Task: Schedule a training session for the customer support team on effective communication, active listening, and empathetic handling of customer inquiries on September 24th from 10 AM to 12:30 PM.
Action: Mouse moved to (45, 110)
Screenshot: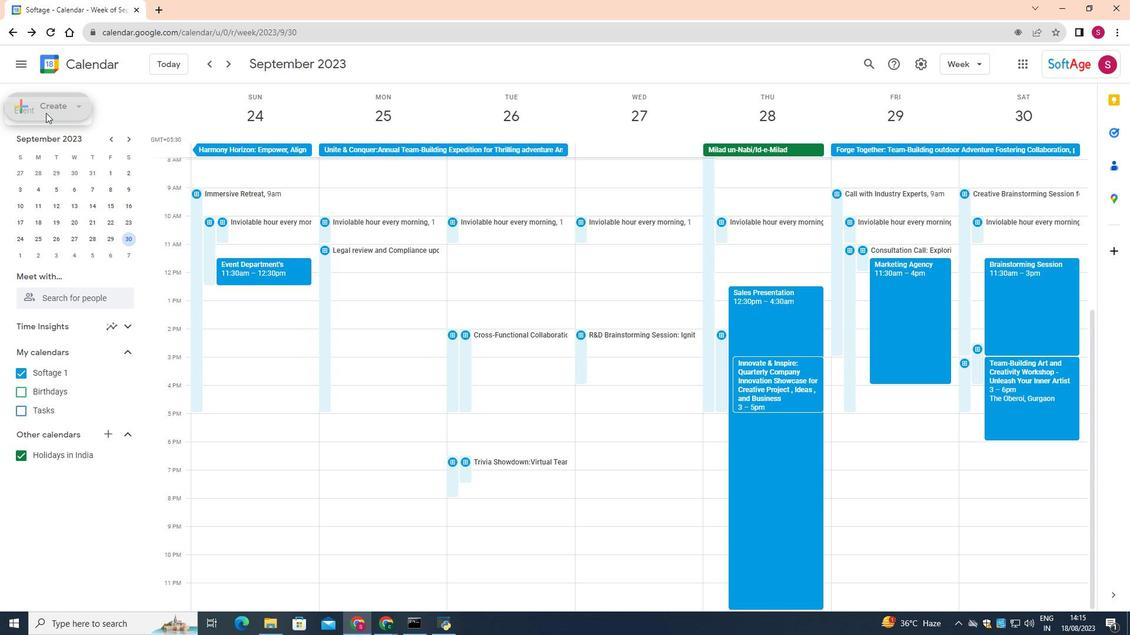 
Action: Mouse pressed left at (45, 110)
Screenshot: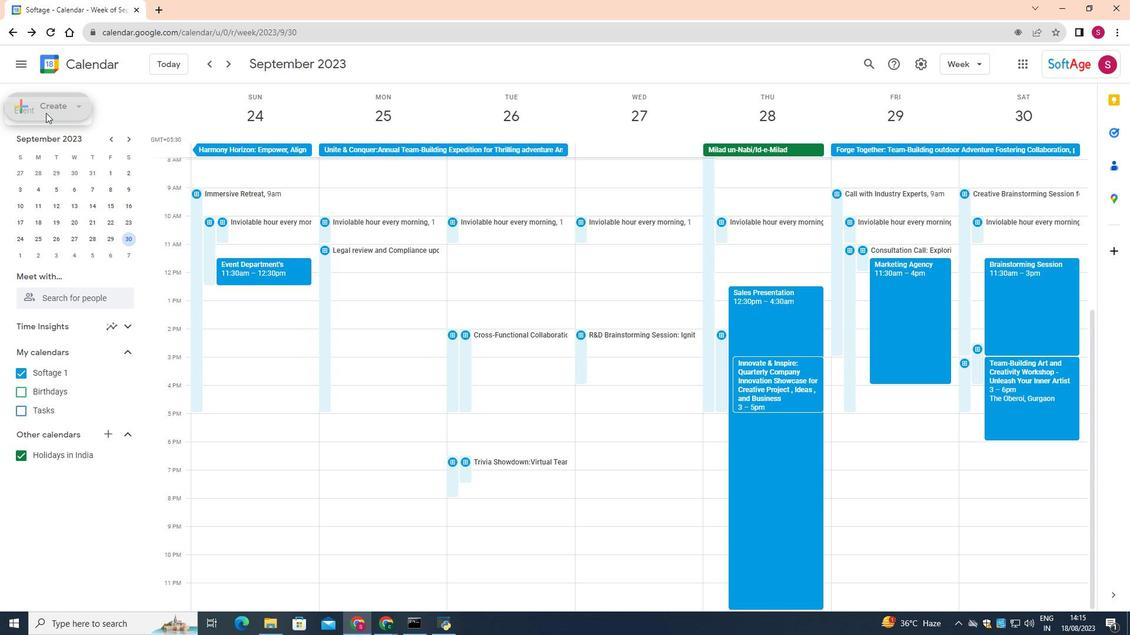 
Action: Mouse moved to (64, 231)
Screenshot: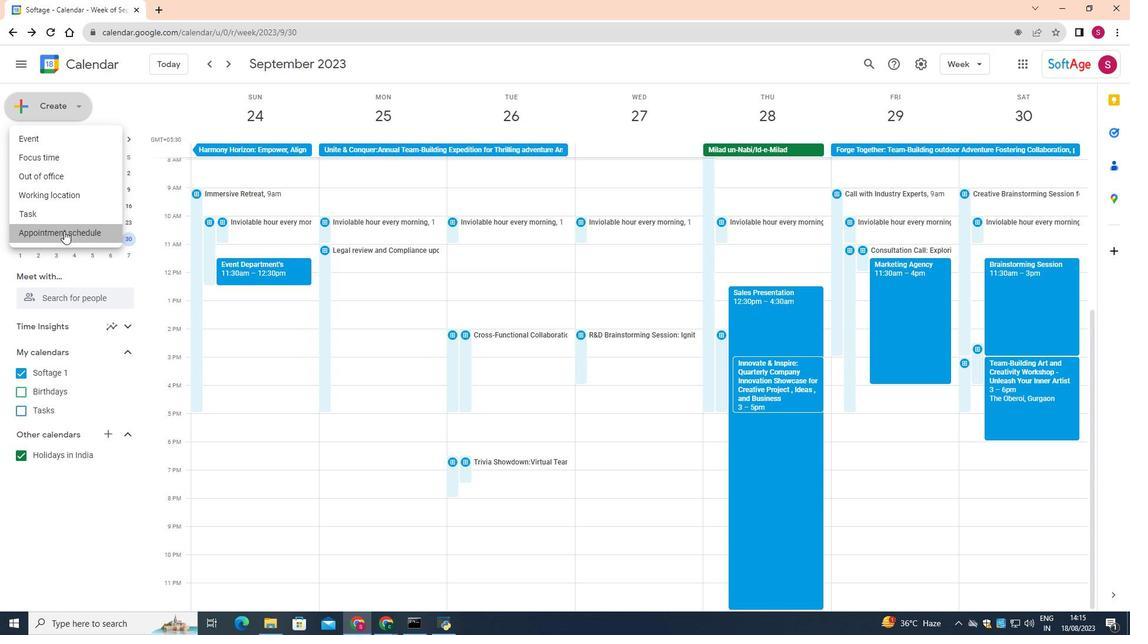 
Action: Mouse pressed left at (64, 231)
Screenshot: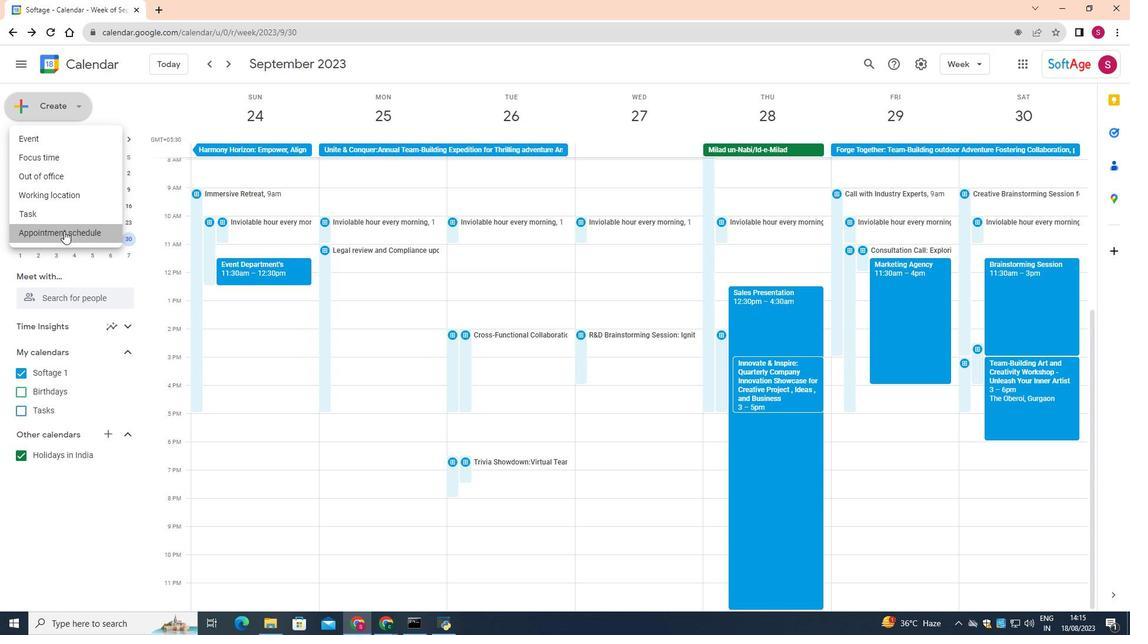 
Action: Mouse moved to (137, 105)
Screenshot: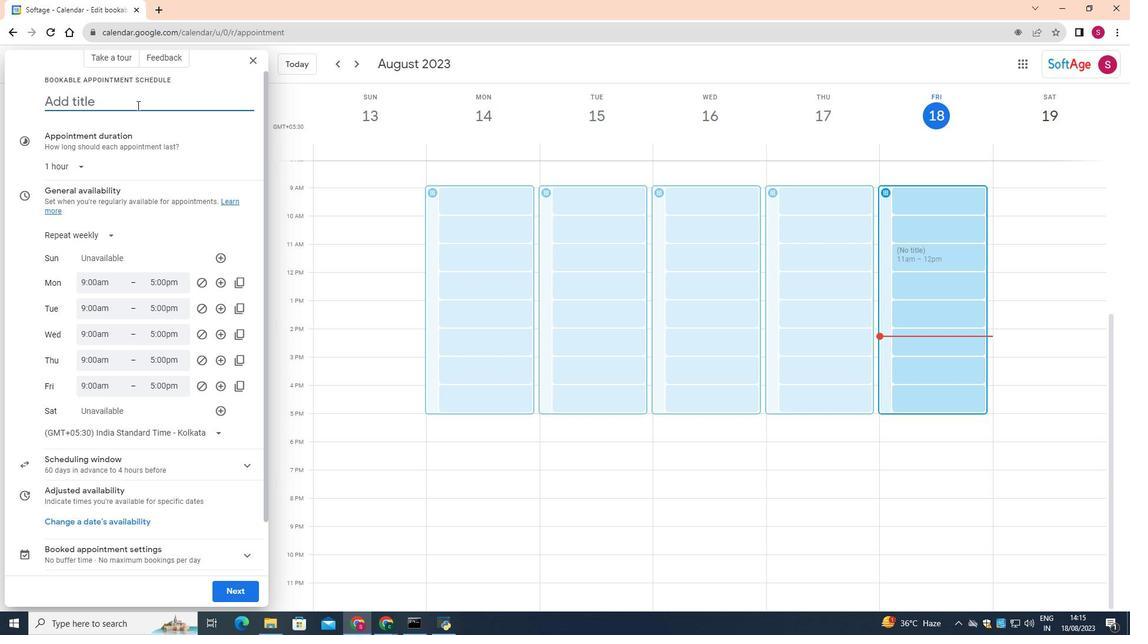 
Action: Mouse pressed left at (137, 105)
Screenshot: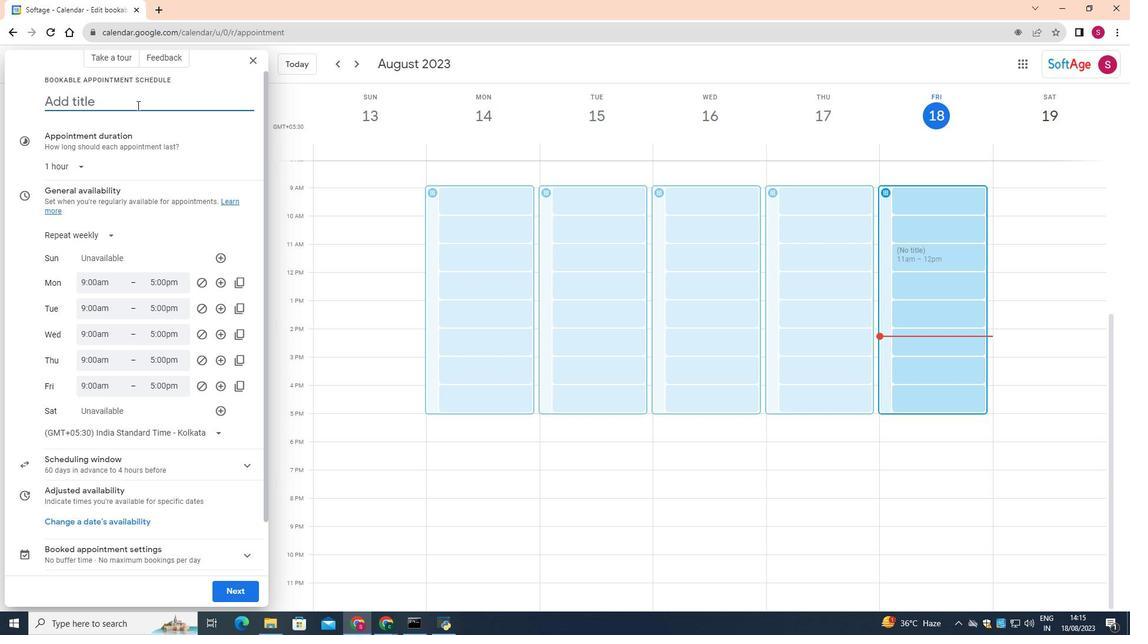 
Action: Key pressed <Key.shift>Training<Key.space><Key.shift>Session<Key.space>for<Key.space><Key.shift>Customer<Key.space><Key.shift>Support<Key.space><Key.shift>Team<Key.shift_r>:<Key.space><Key.shift>Mastering<Key.space><Key.shift>Effective<Key.space><Key.shift>Communication<Key.space>and<Key.space><Key.shift>Empathy
Screenshot: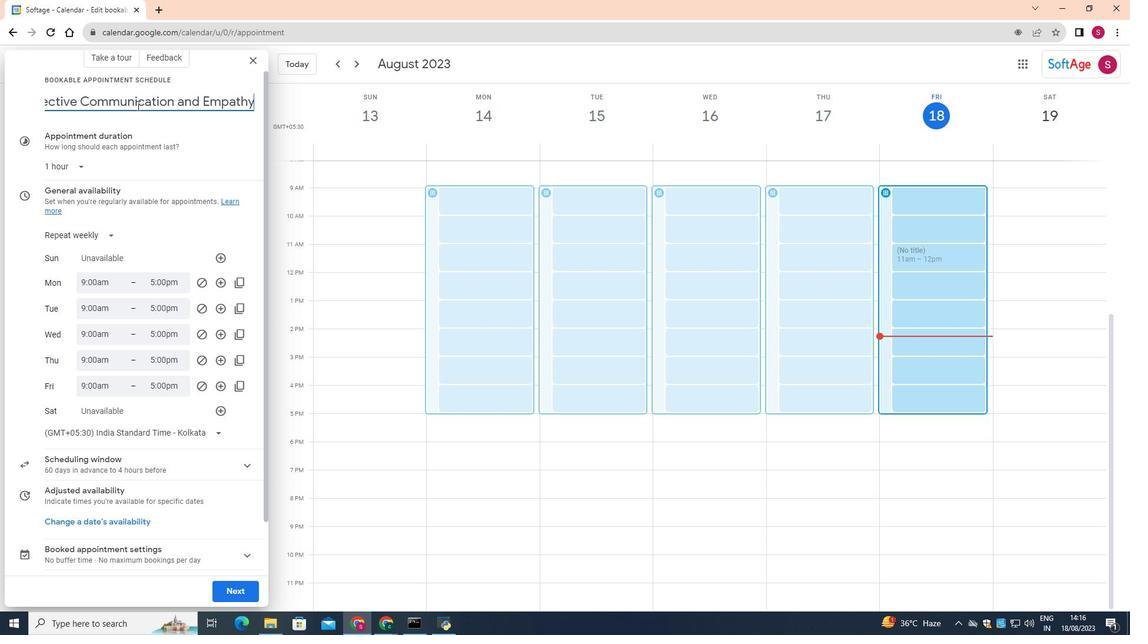 
Action: Mouse moved to (75, 238)
Screenshot: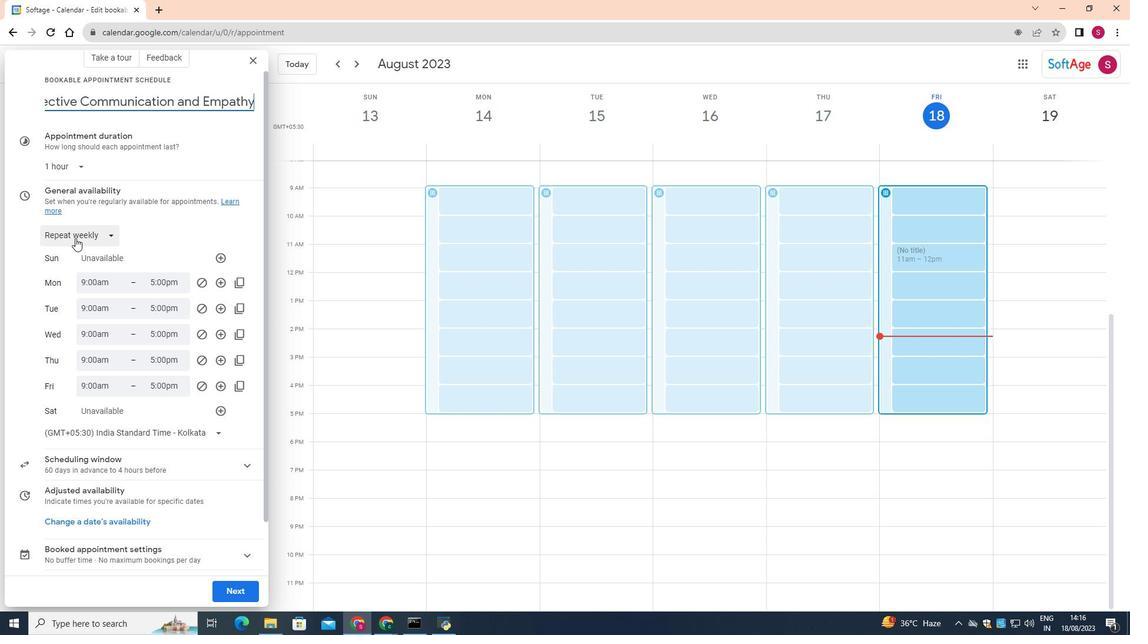 
Action: Mouse pressed left at (75, 238)
Screenshot: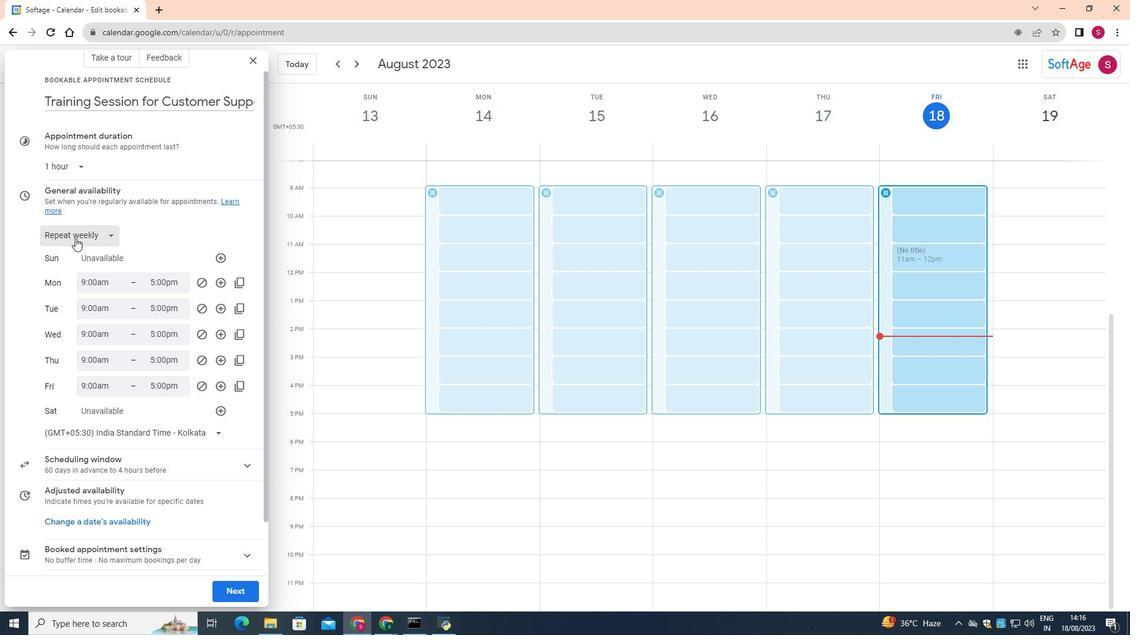 
Action: Mouse moved to (71, 255)
Screenshot: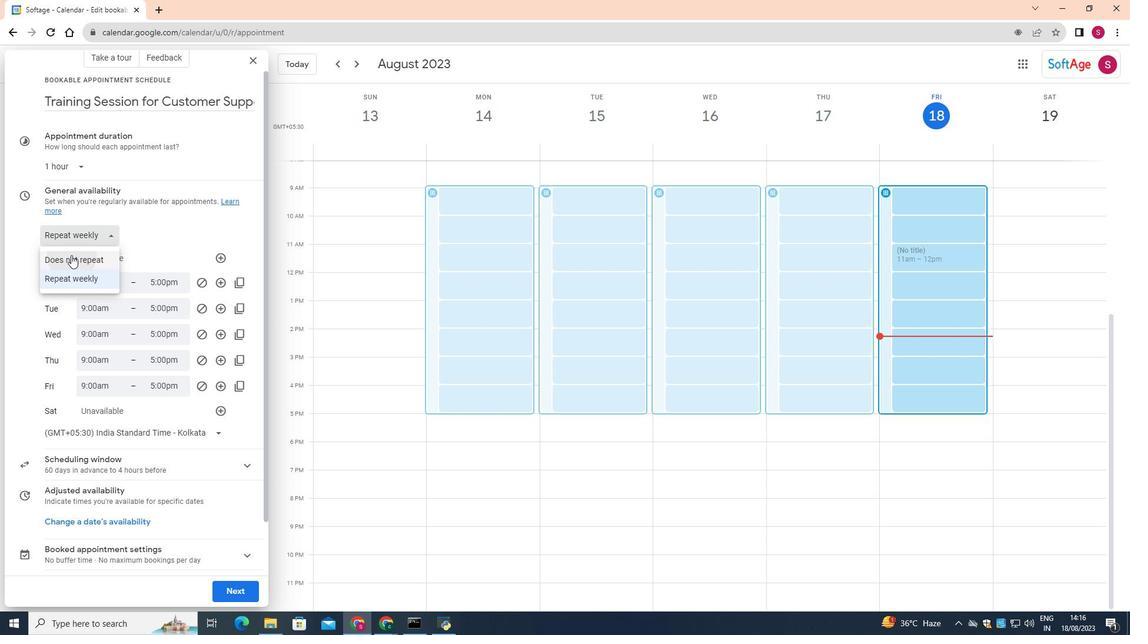 
Action: Mouse pressed left at (71, 255)
Screenshot: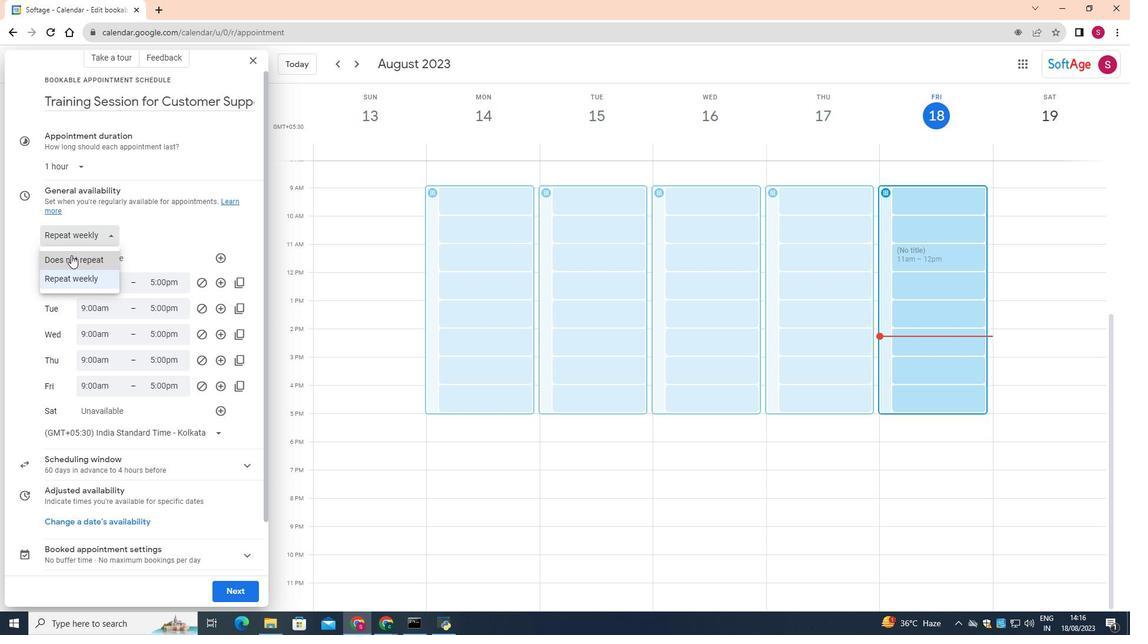 
Action: Mouse moved to (85, 246)
Screenshot: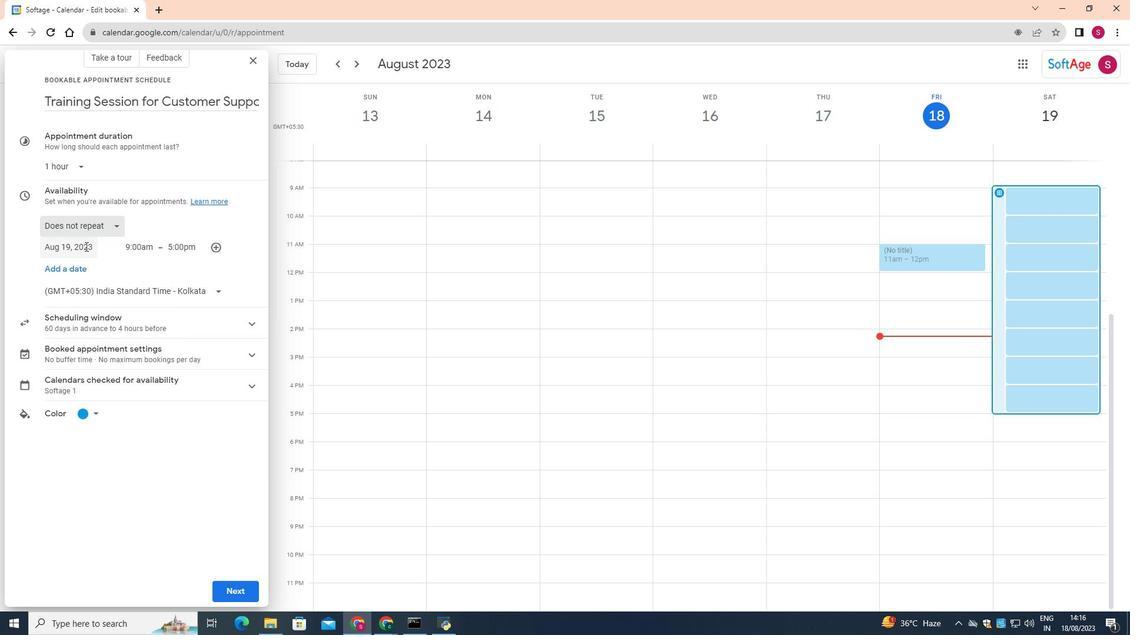 
Action: Mouse pressed left at (85, 246)
Screenshot: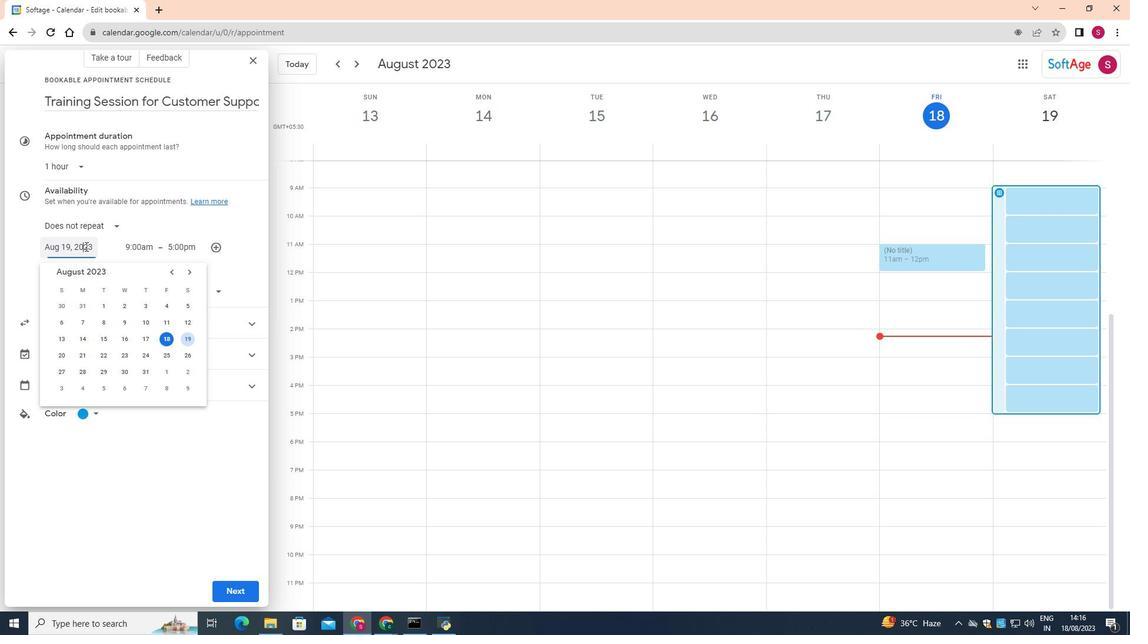 
Action: Mouse moved to (184, 268)
Screenshot: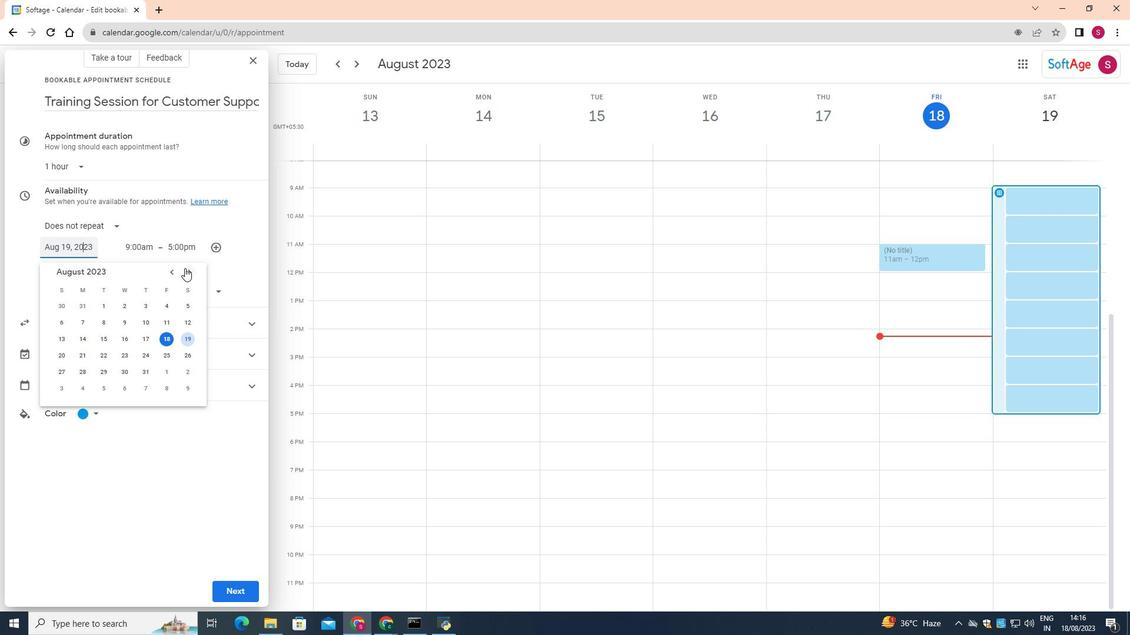 
Action: Mouse pressed left at (184, 268)
Screenshot: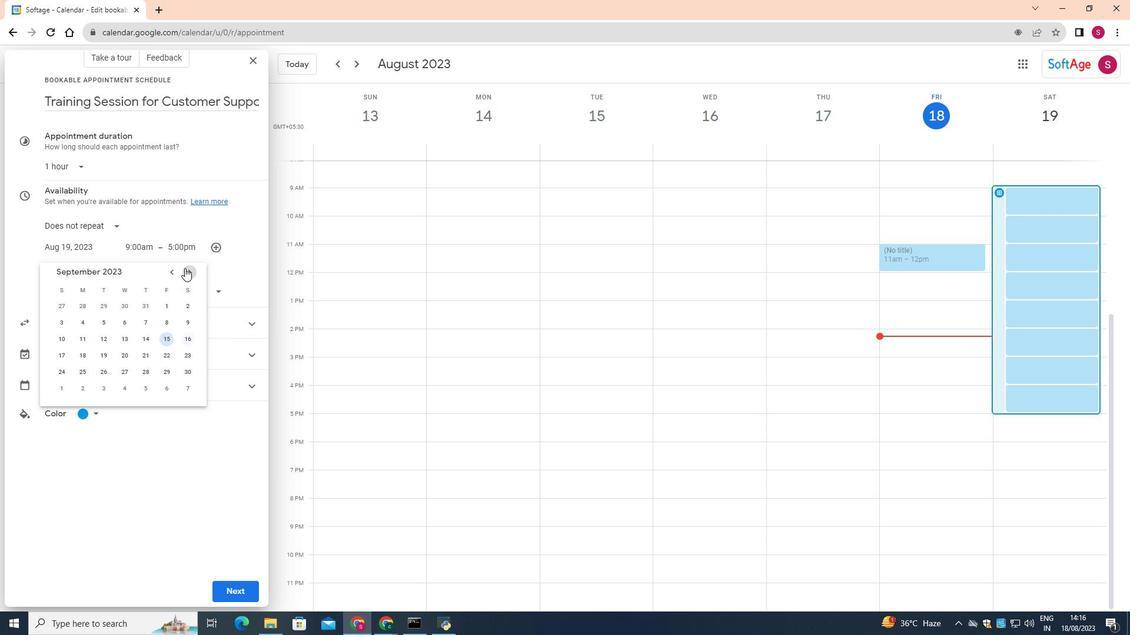 
Action: Mouse moved to (62, 375)
Screenshot: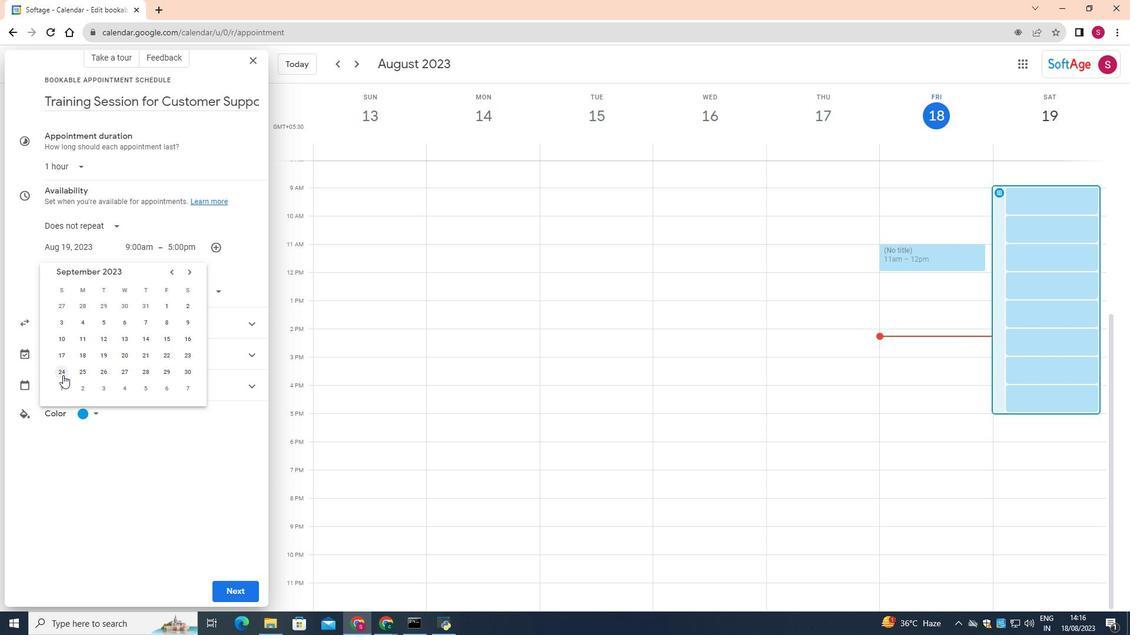 
Action: Mouse pressed left at (62, 375)
Screenshot: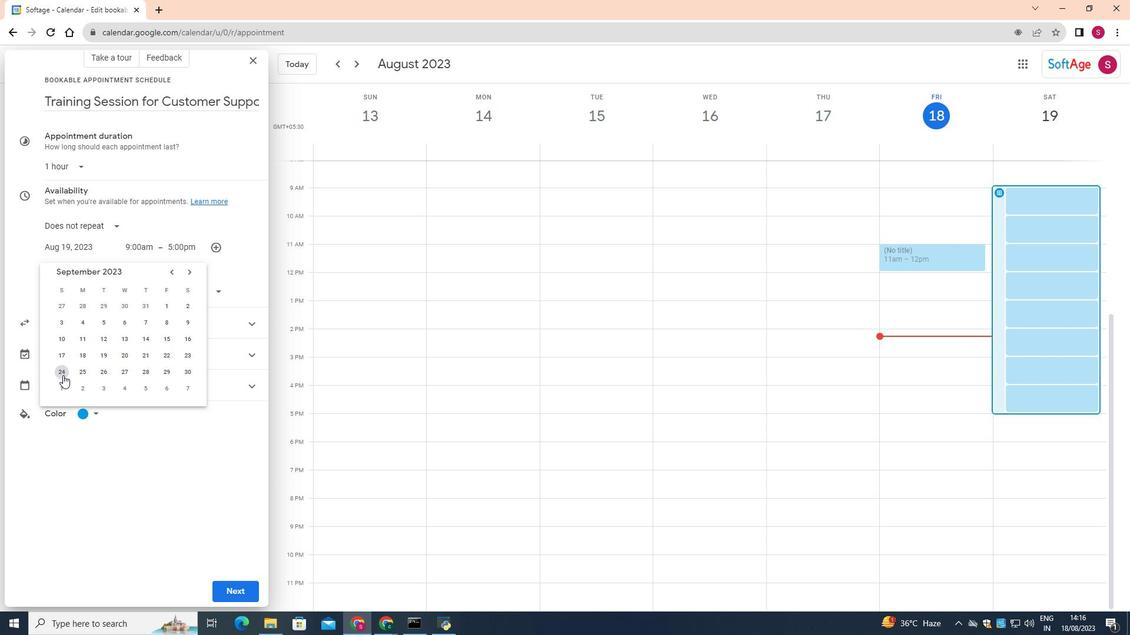 
Action: Mouse moved to (138, 246)
Screenshot: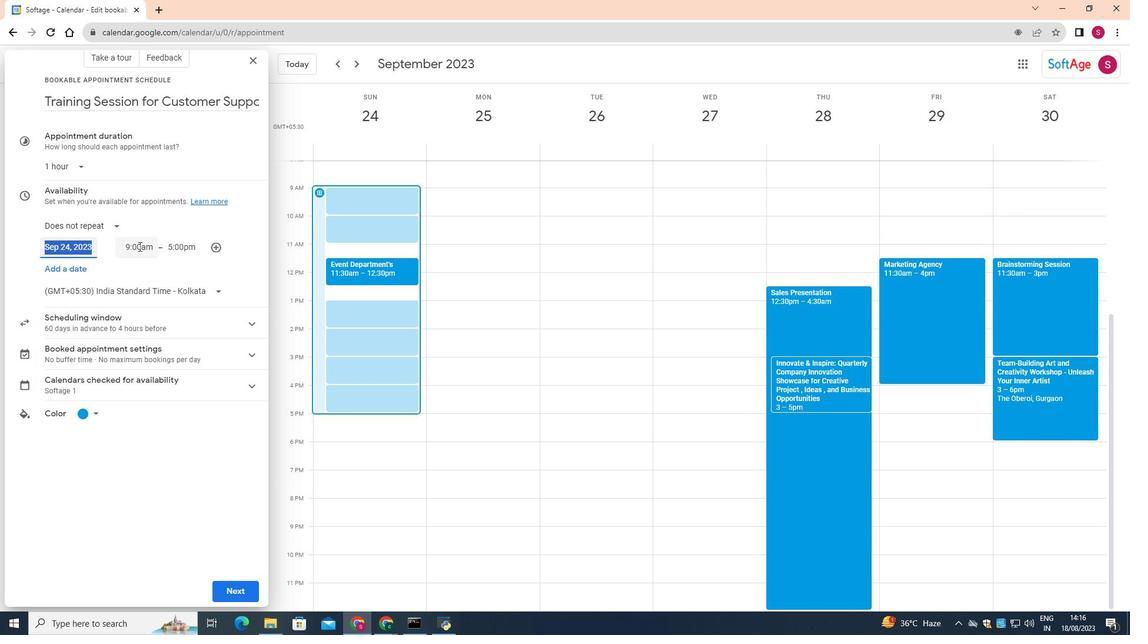 
Action: Mouse pressed left at (138, 246)
Screenshot: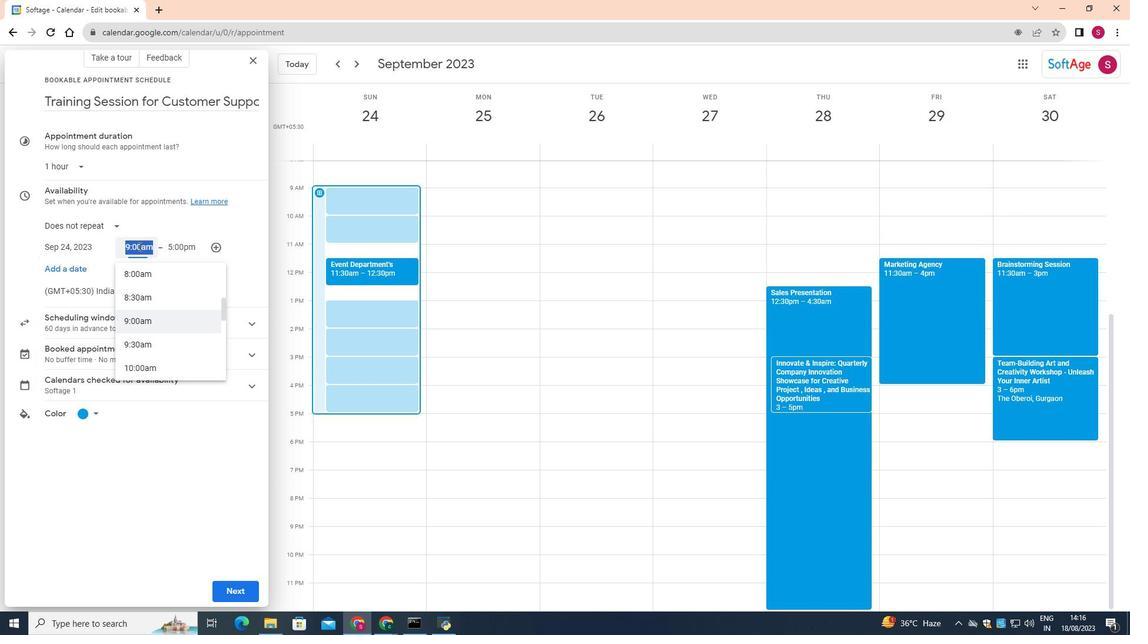 
Action: Mouse moved to (154, 320)
Screenshot: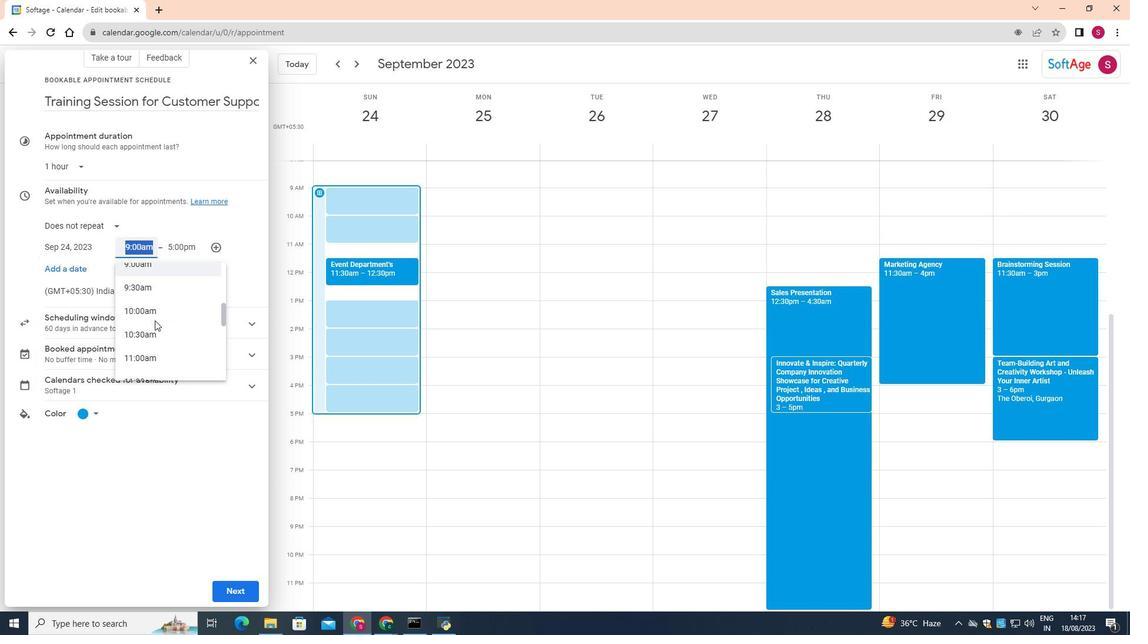 
Action: Mouse scrolled (154, 319) with delta (0, 0)
Screenshot: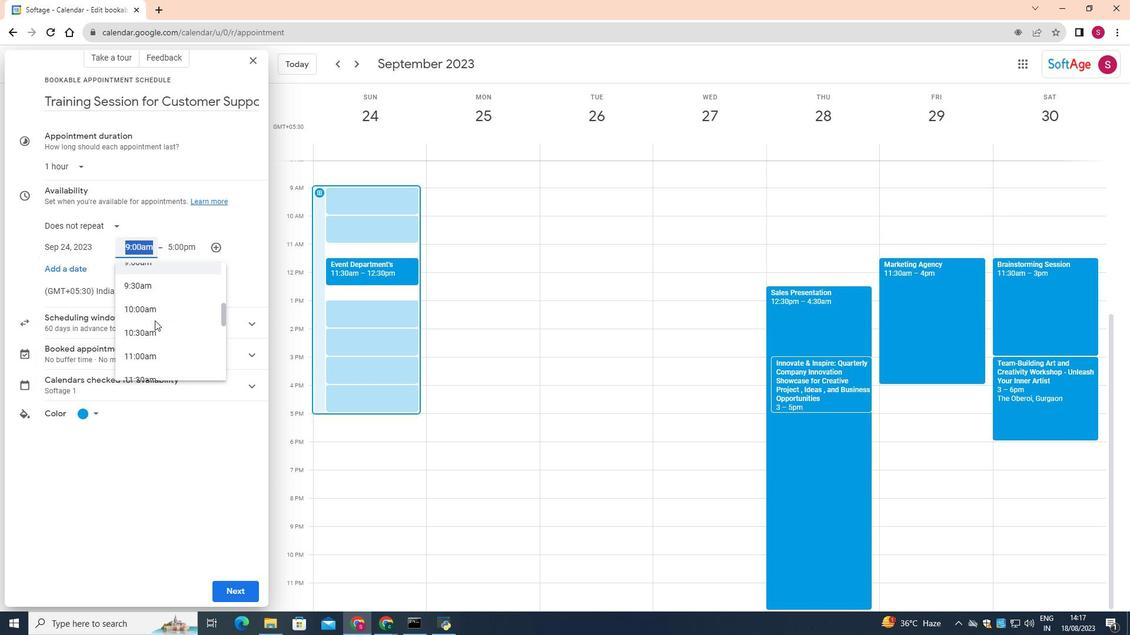 
Action: Mouse moved to (150, 311)
Screenshot: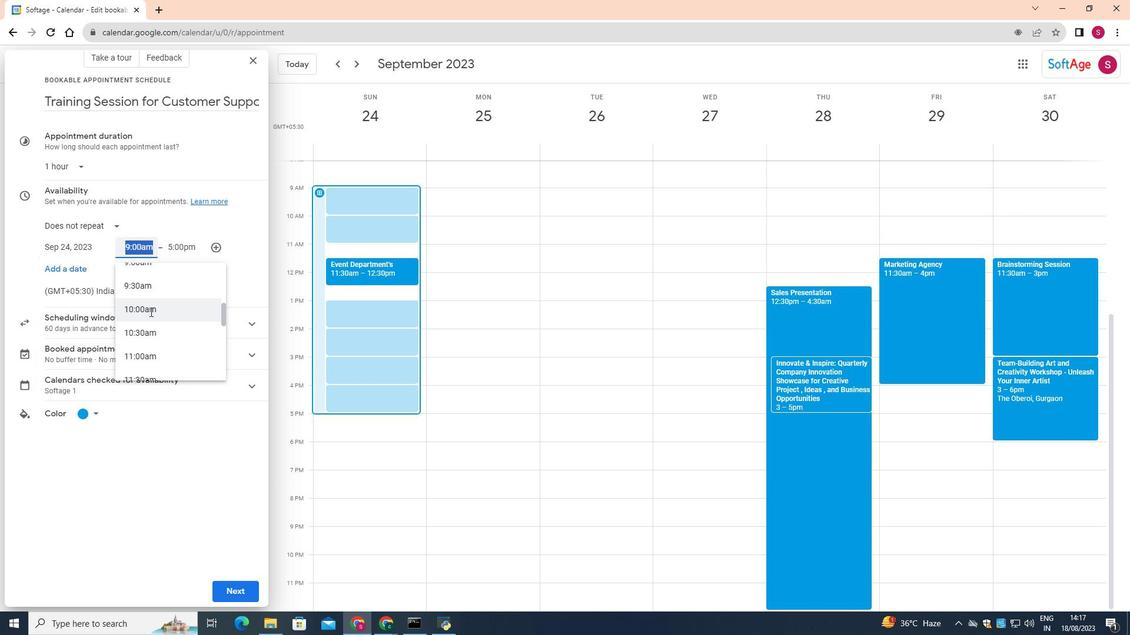 
Action: Mouse pressed left at (150, 311)
Screenshot: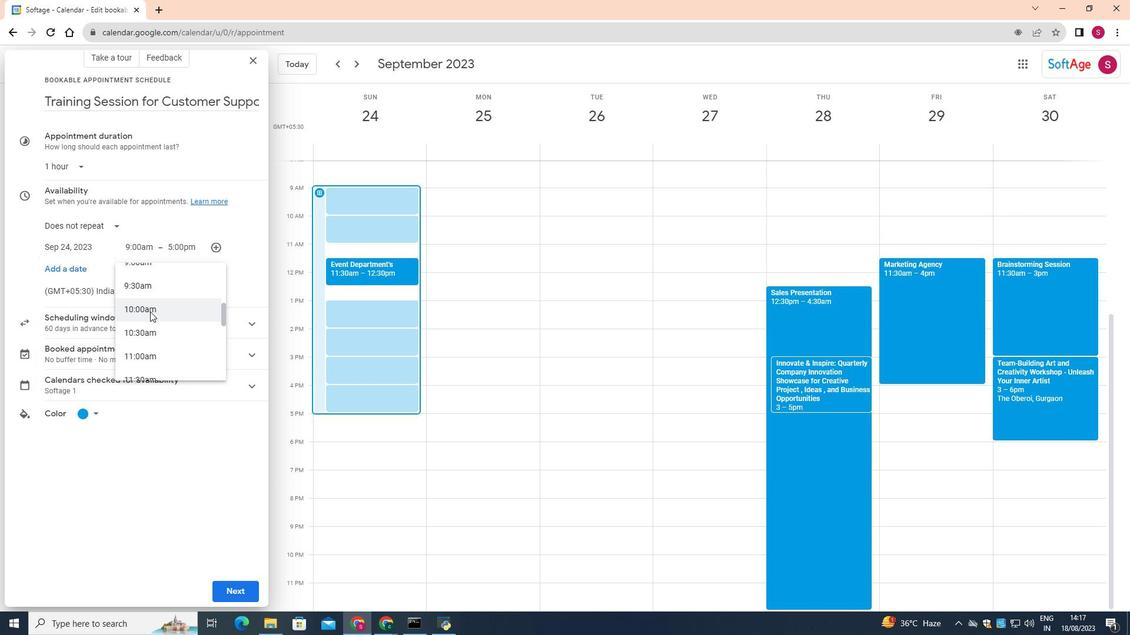 
Action: Mouse moved to (183, 247)
Screenshot: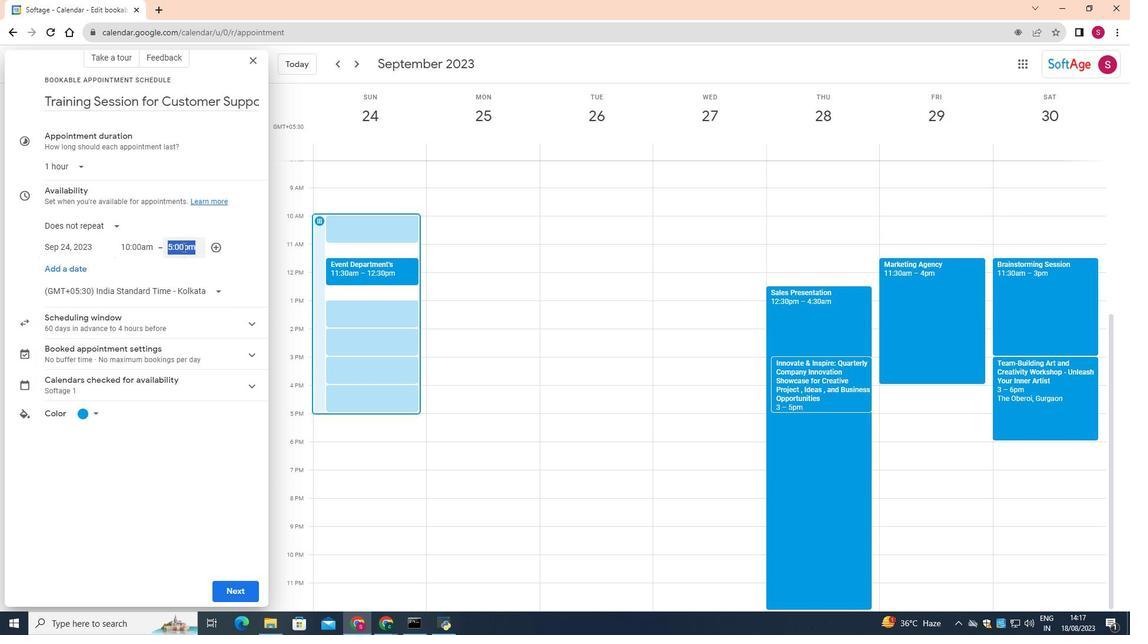 
Action: Mouse pressed left at (183, 247)
Screenshot: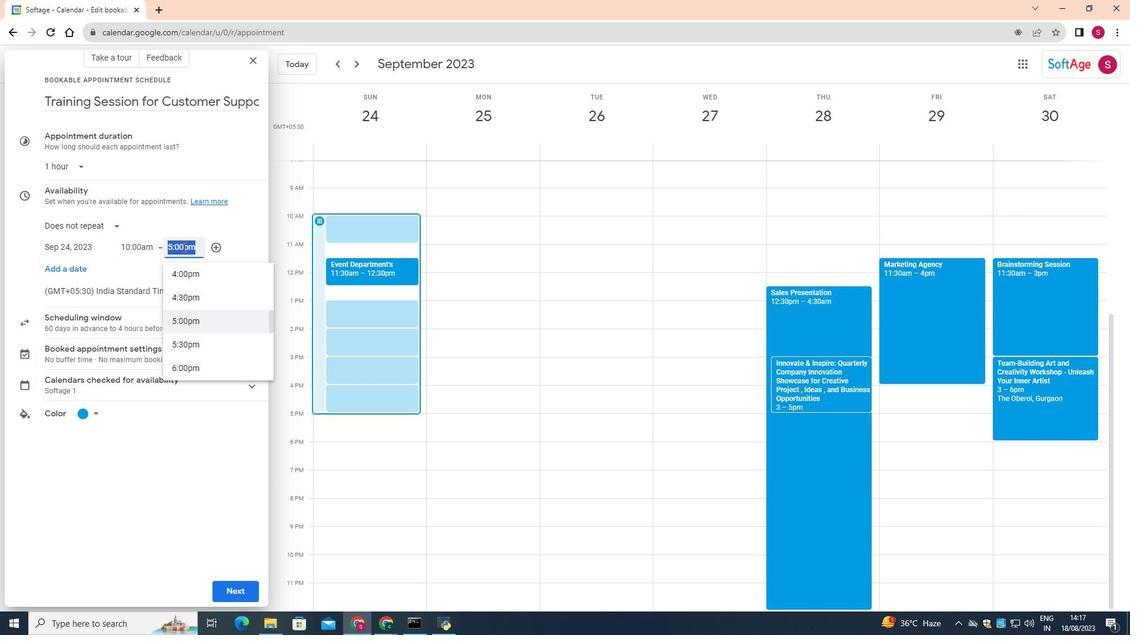 
Action: Mouse moved to (188, 333)
Screenshot: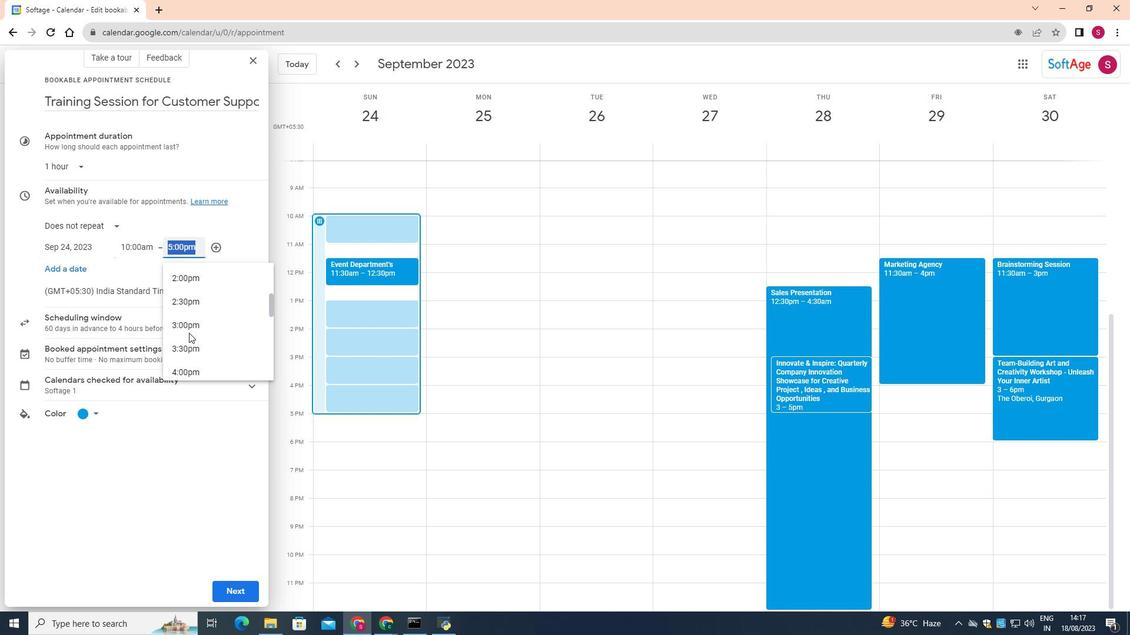 
Action: Mouse scrolled (188, 333) with delta (0, 0)
Screenshot: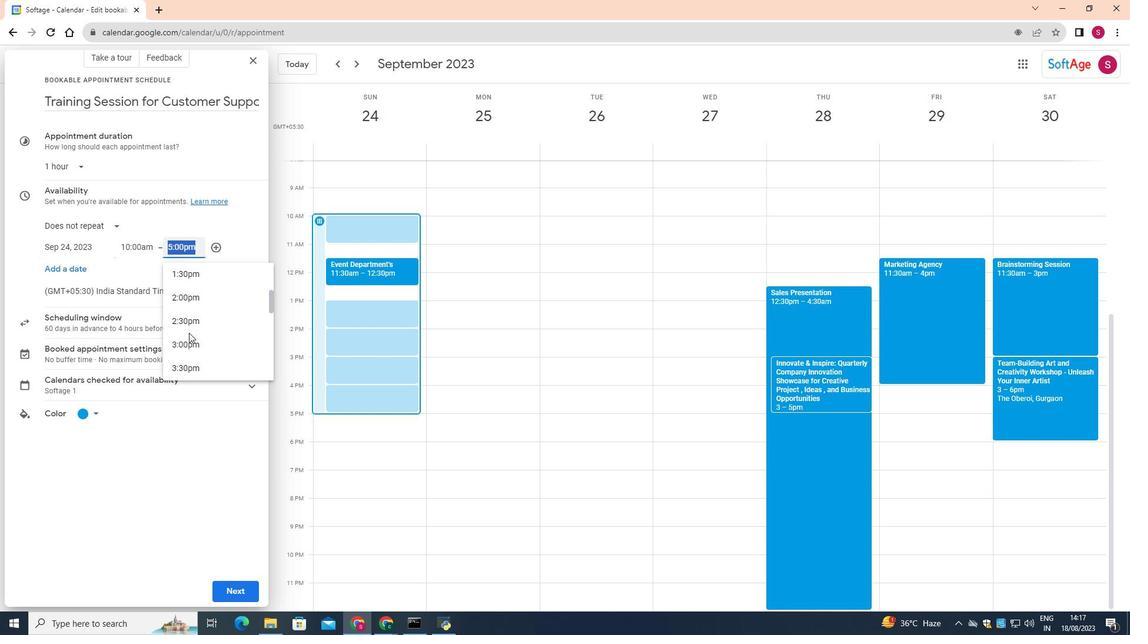 
Action: Mouse scrolled (188, 333) with delta (0, 0)
Screenshot: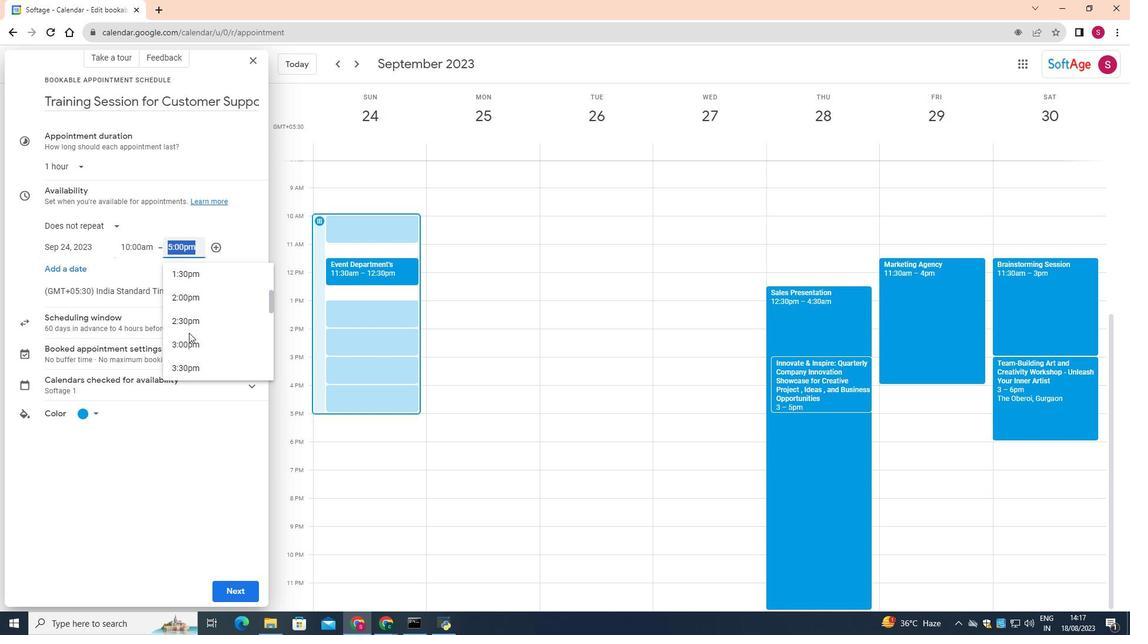 
Action: Mouse scrolled (188, 333) with delta (0, 0)
Screenshot: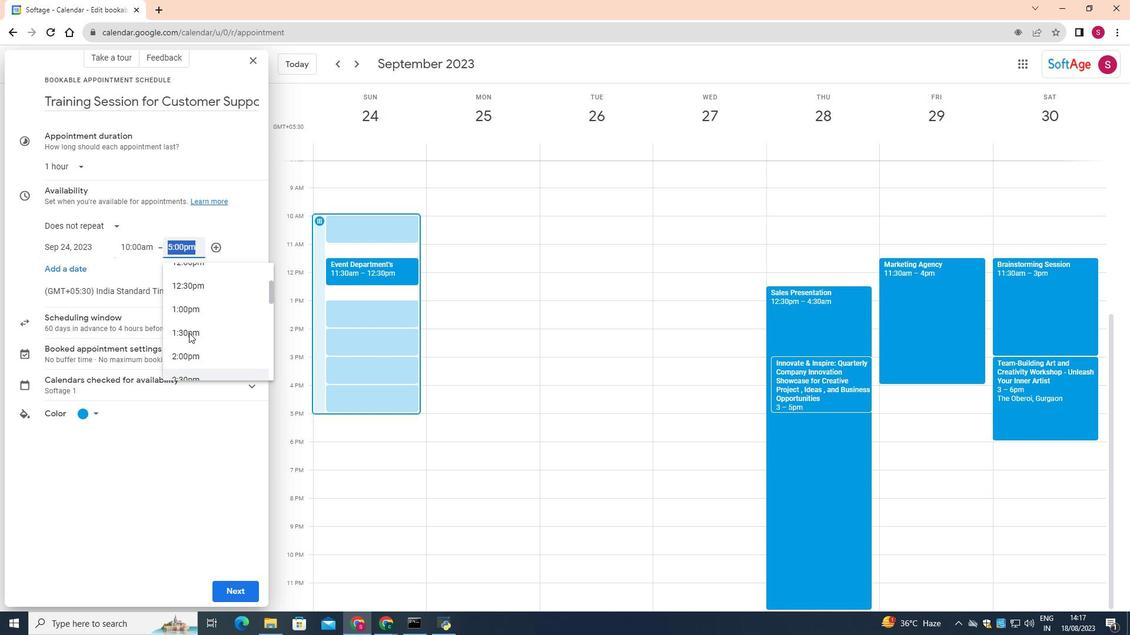 
Action: Mouse moved to (196, 286)
Screenshot: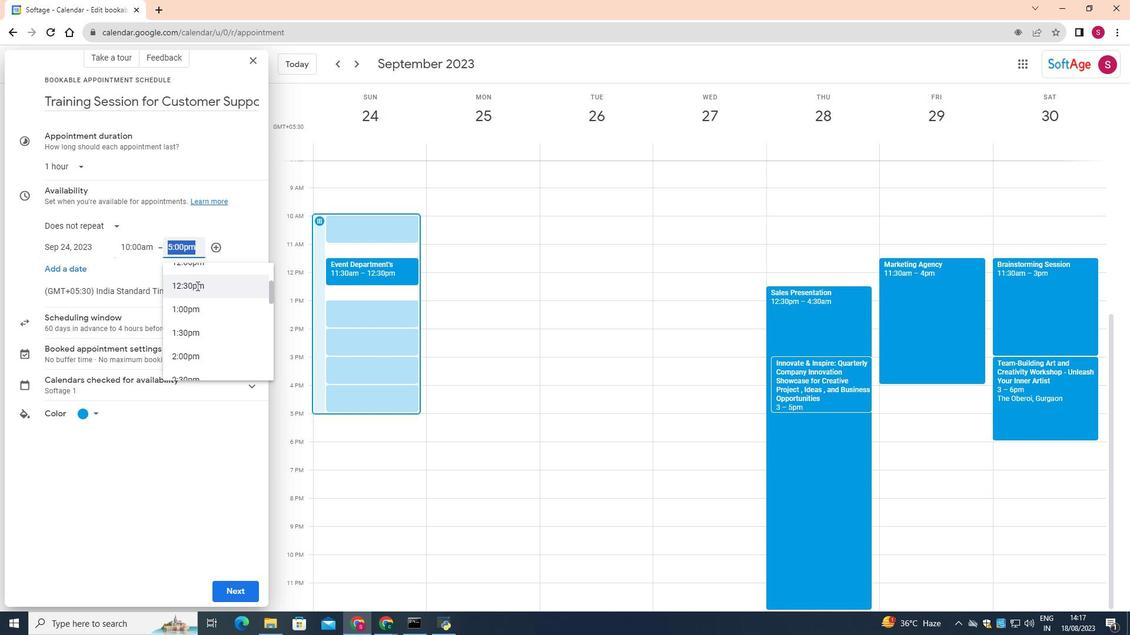 
Action: Mouse pressed left at (196, 286)
Screenshot: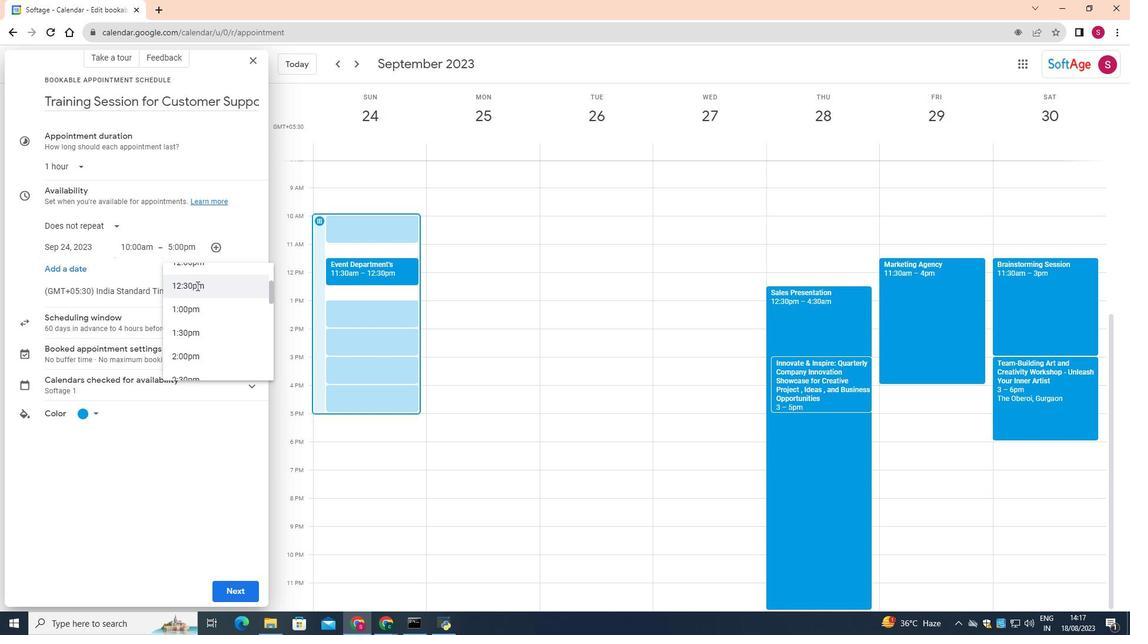 
Action: Mouse moved to (241, 589)
Screenshot: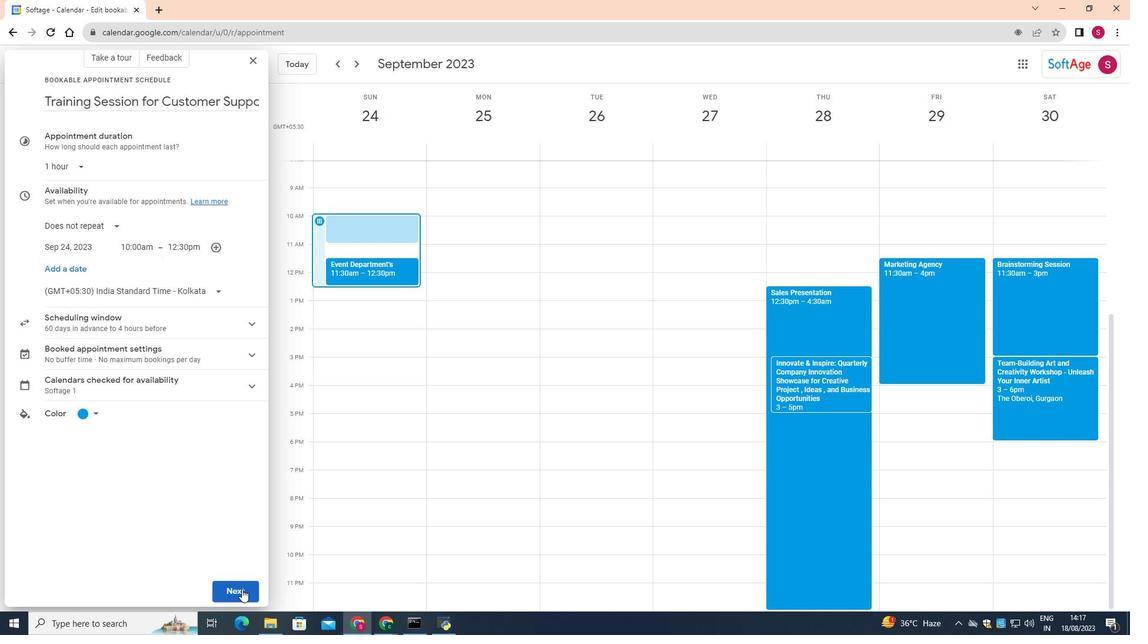 
Action: Mouse pressed left at (241, 589)
Screenshot: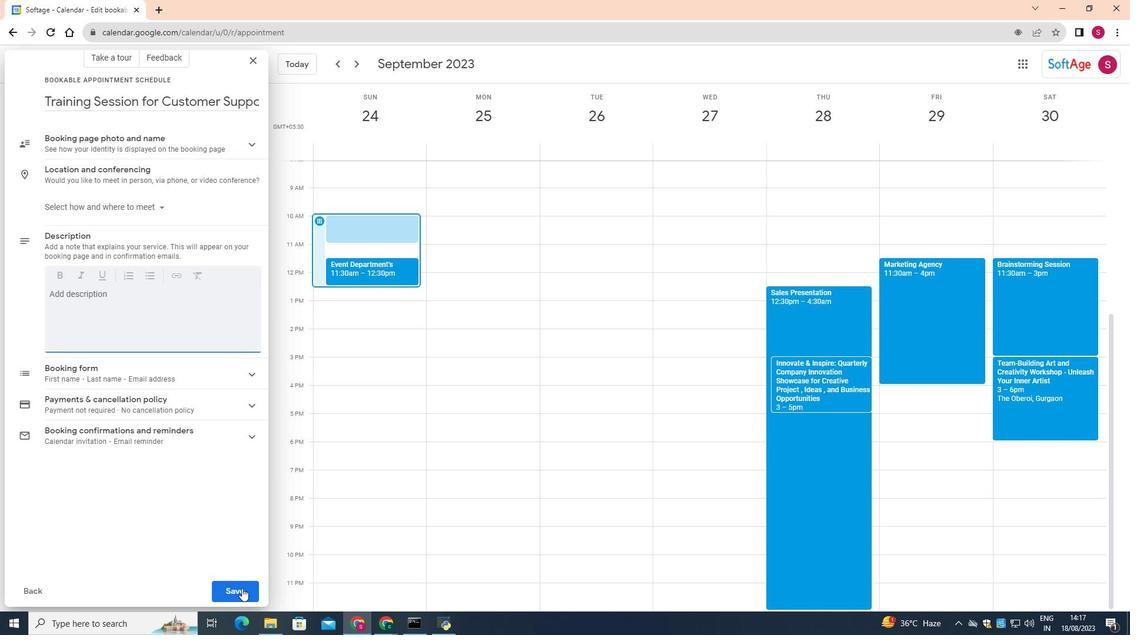 
Action: Mouse moved to (141, 320)
Screenshot: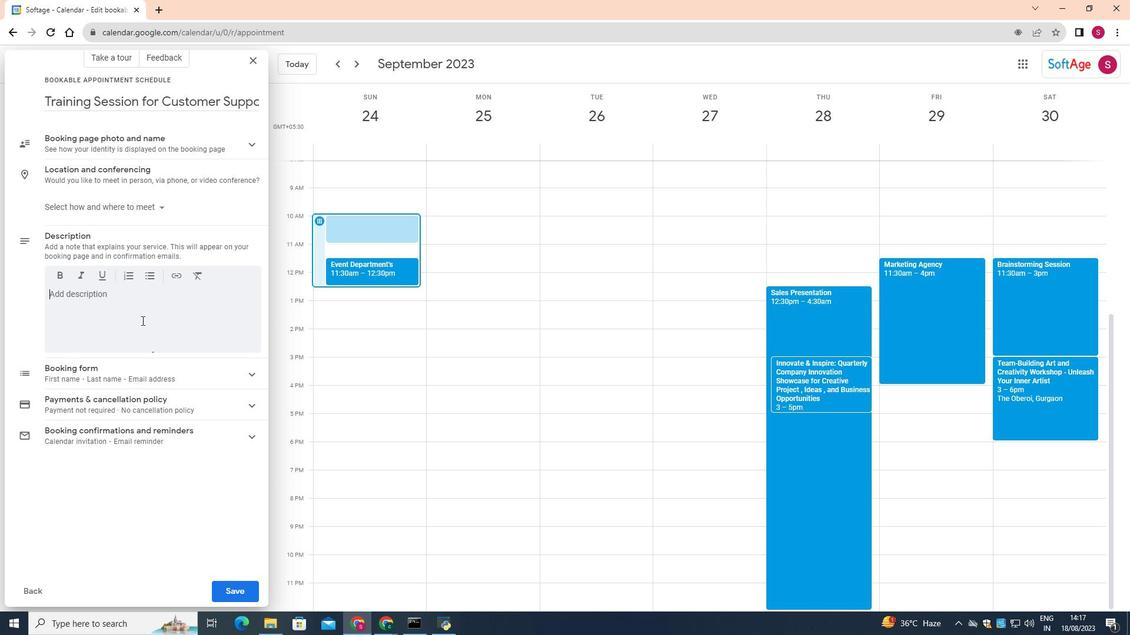 
Action: Mouse pressed left at (141, 320)
Screenshot: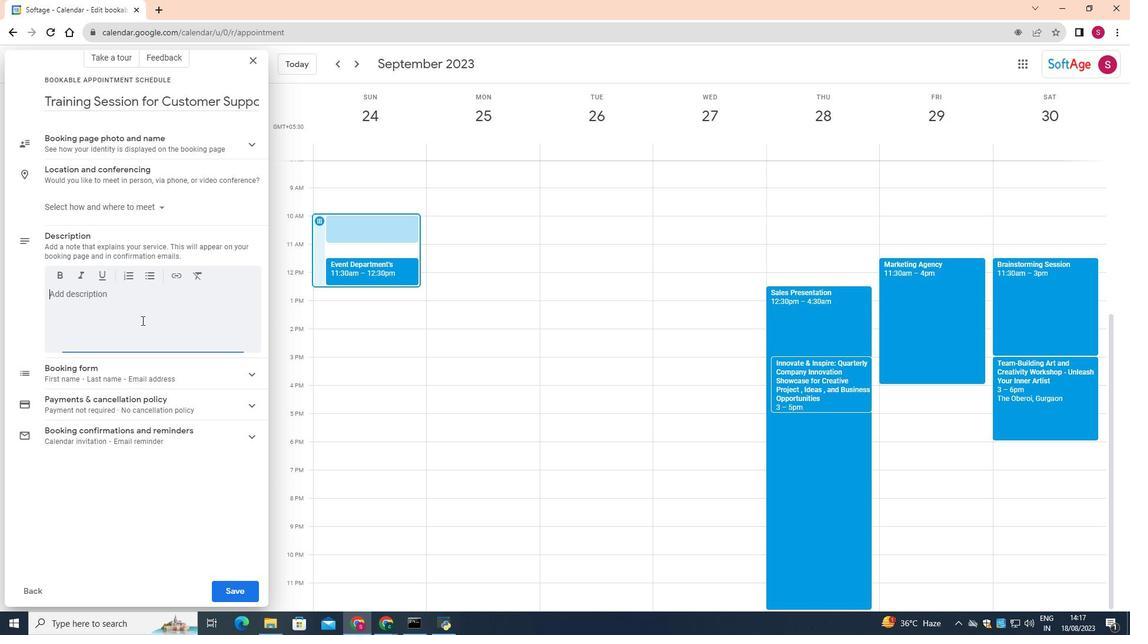 
Action: Mouse moved to (143, 320)
Screenshot: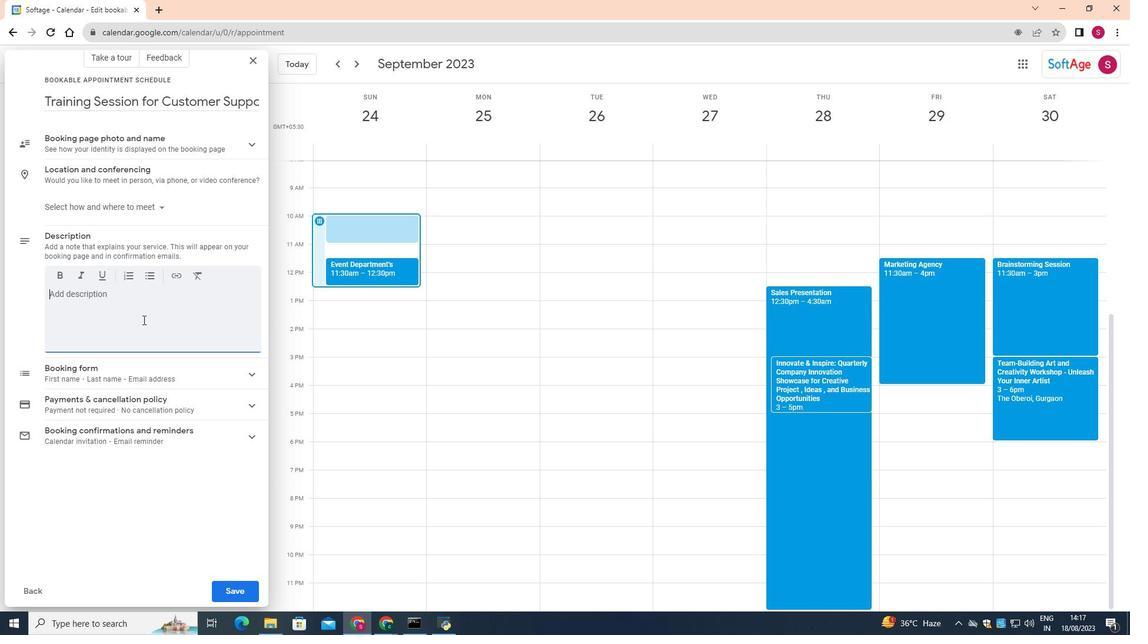 
Action: Key pressed <Key.shift>Enhance<Key.space>your<Key.space>customer<Key.space>support<Key.space>skills<Key.space>with<Key.space>this<Key.space>comprehensive<Key.space>training<Key.space>session.<Key.space><Key.shift><Key.shift><Key.shift><Key.shift><Key.shift><Key.shift><Key.shift><Key.shift><Key.shift><Key.shift><Key.shift>Learn<Key.space>how<Key.space>to<Key.space>communicate<Key.space>effectively,<Key.space>listen<Key.space>actively,<Key.space>and<Key.space>handle<Key.space>customer<Key.space>inquiries<Key.space>with<Key.space>empathy<Key.space>and<Key.space>professionalism.
Screenshot: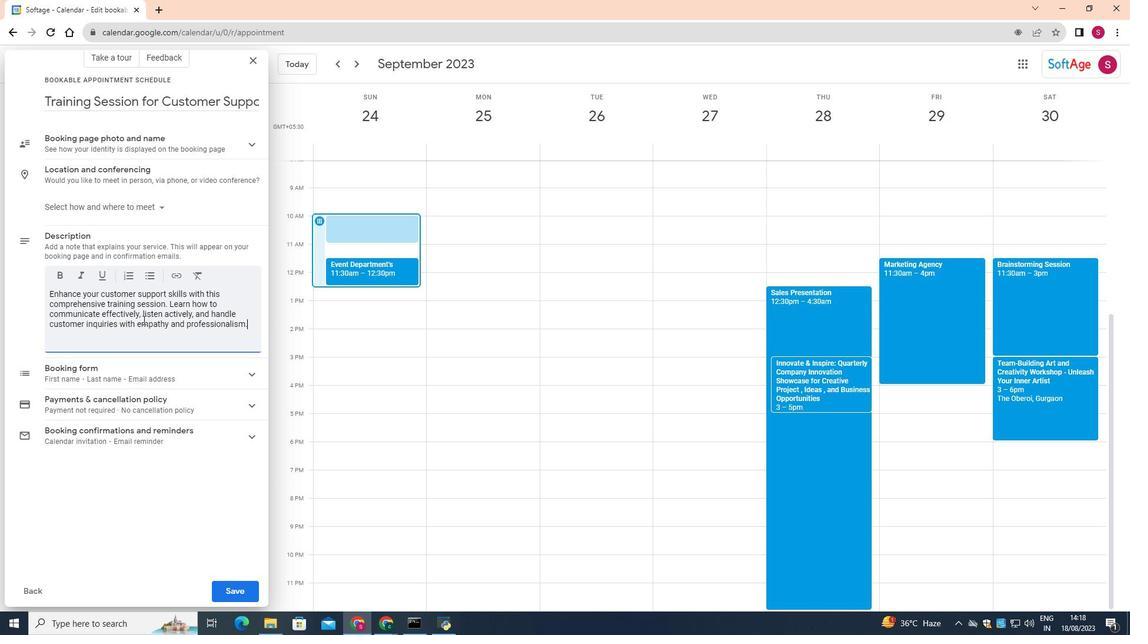 
Action: Mouse moved to (240, 589)
Screenshot: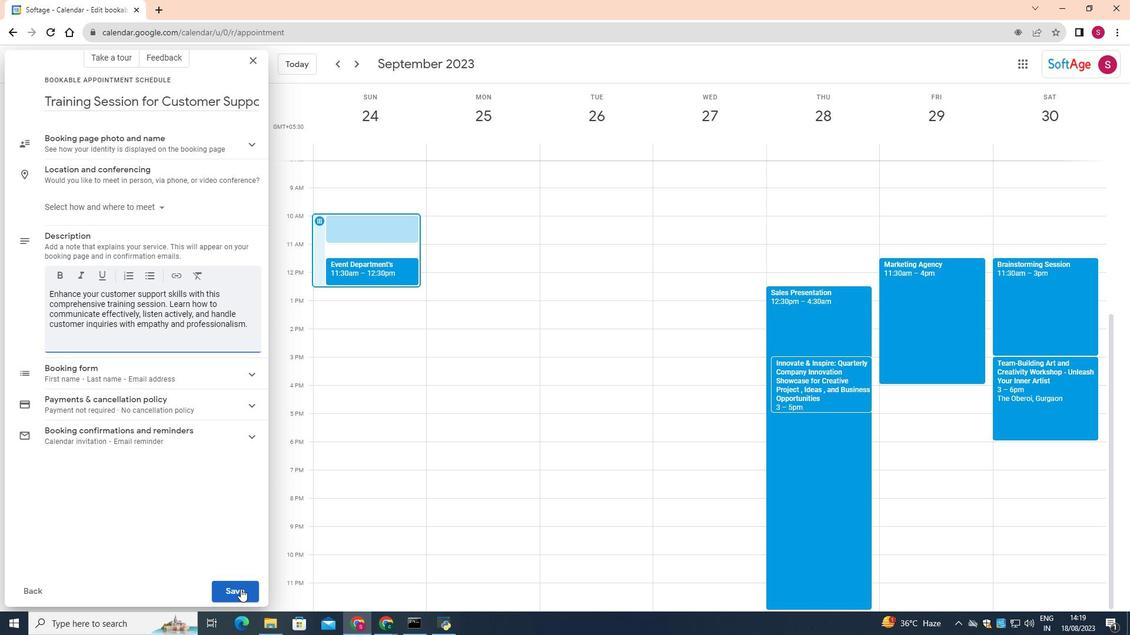 
Action: Mouse pressed left at (240, 589)
Screenshot: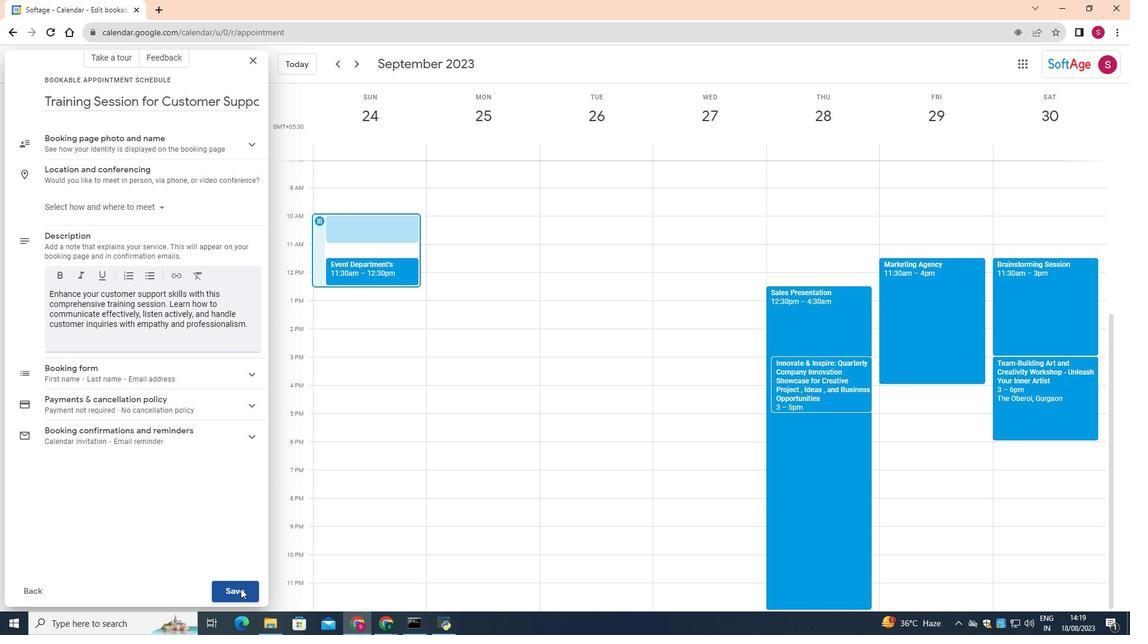 
Action: Mouse moved to (243, 578)
Screenshot: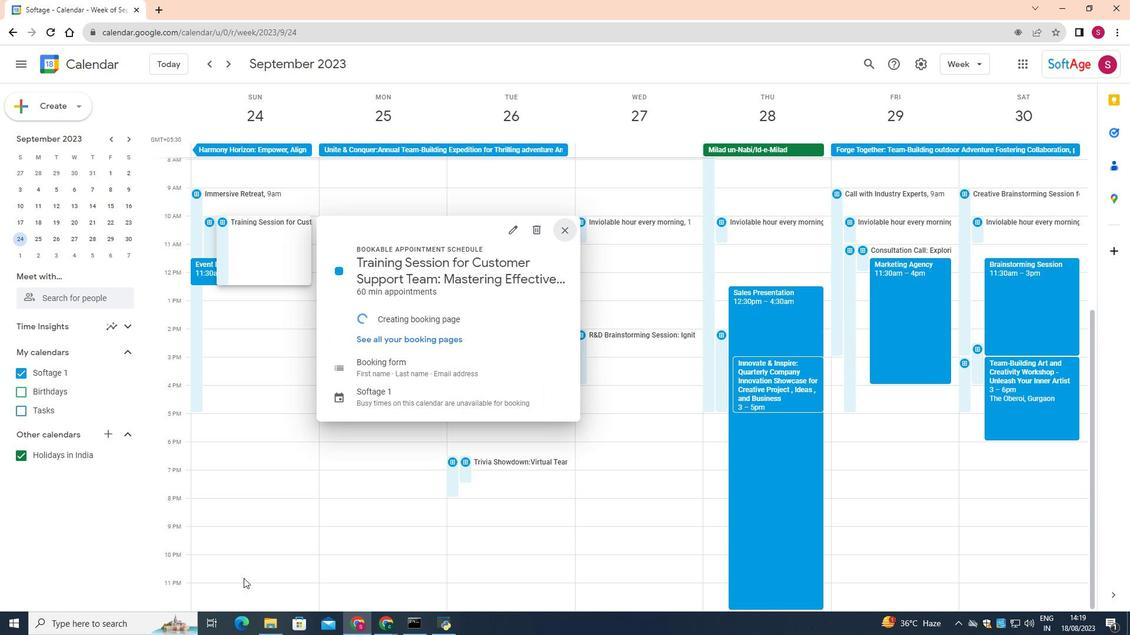 
